 Task: Create a due date automation trigger when advanced on, on the monday of the week before a card is due add basic assigned only to anyone at 11:00 AM.
Action: Mouse moved to (872, 268)
Screenshot: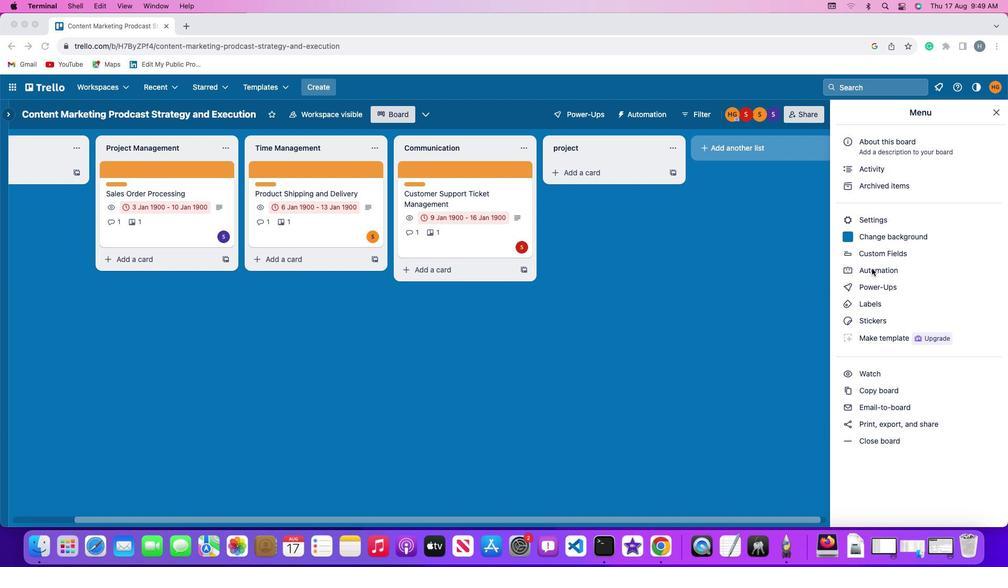 
Action: Mouse pressed left at (872, 268)
Screenshot: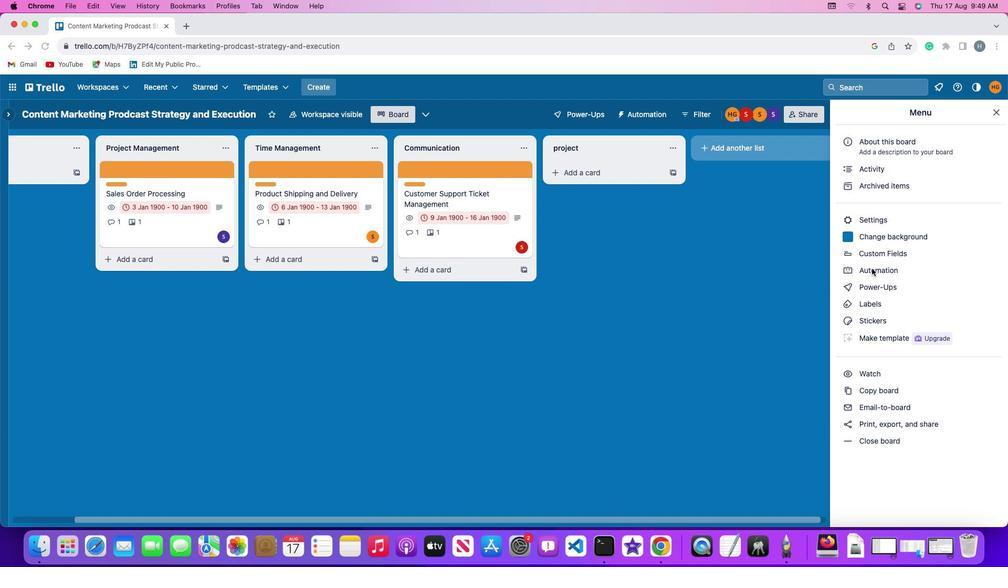 
Action: Mouse pressed left at (872, 268)
Screenshot: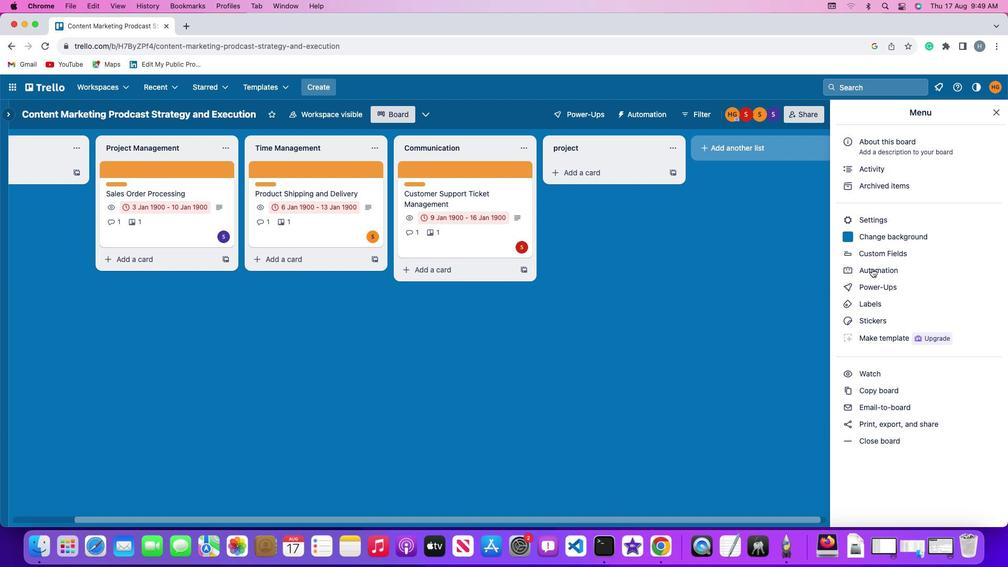 
Action: Mouse moved to (71, 251)
Screenshot: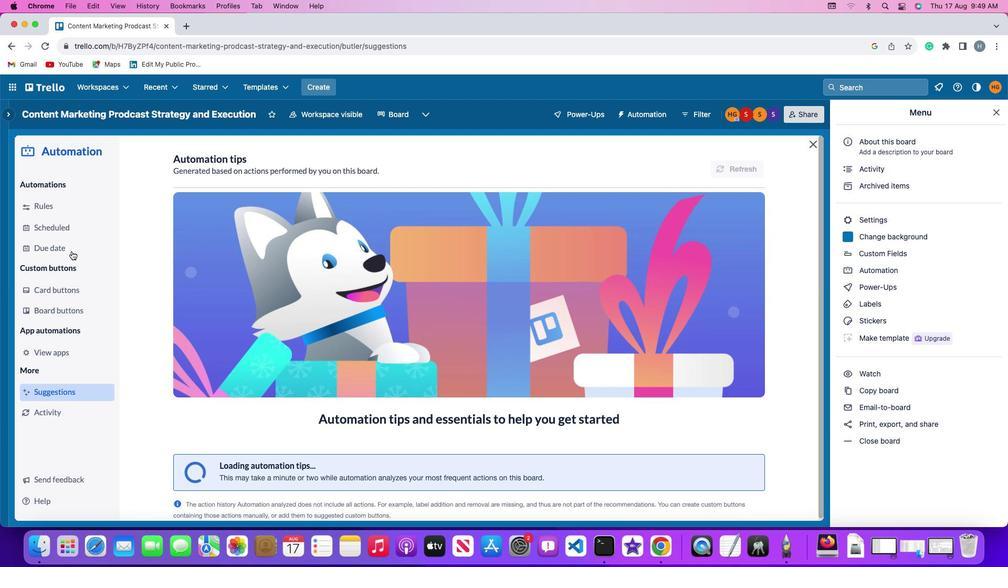 
Action: Mouse pressed left at (71, 251)
Screenshot: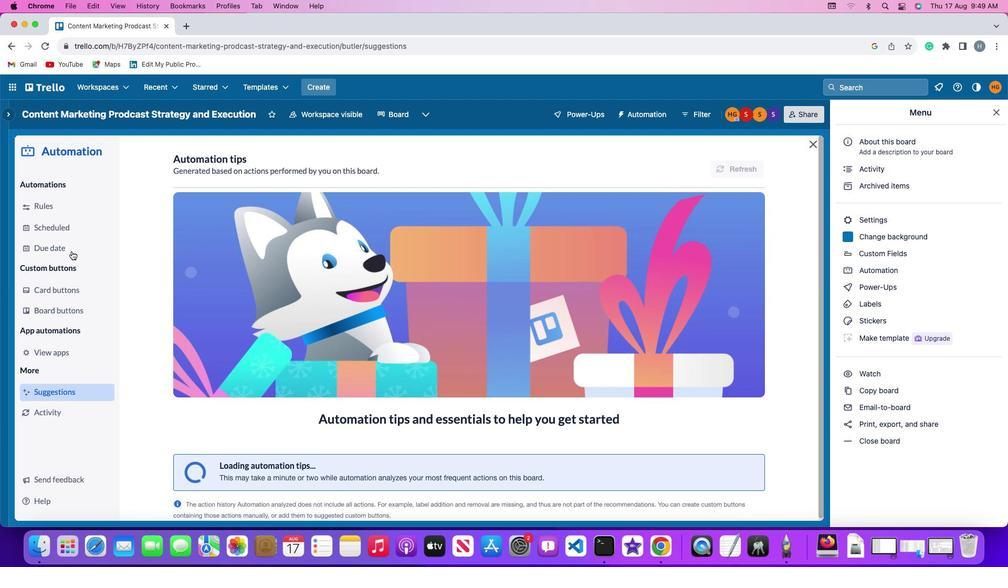 
Action: Mouse moved to (708, 160)
Screenshot: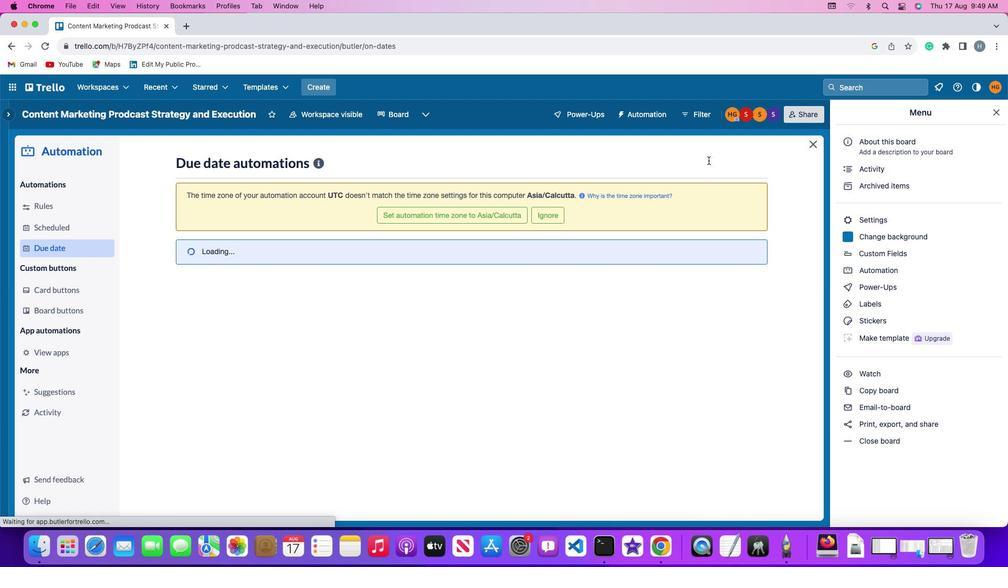 
Action: Mouse pressed left at (708, 160)
Screenshot: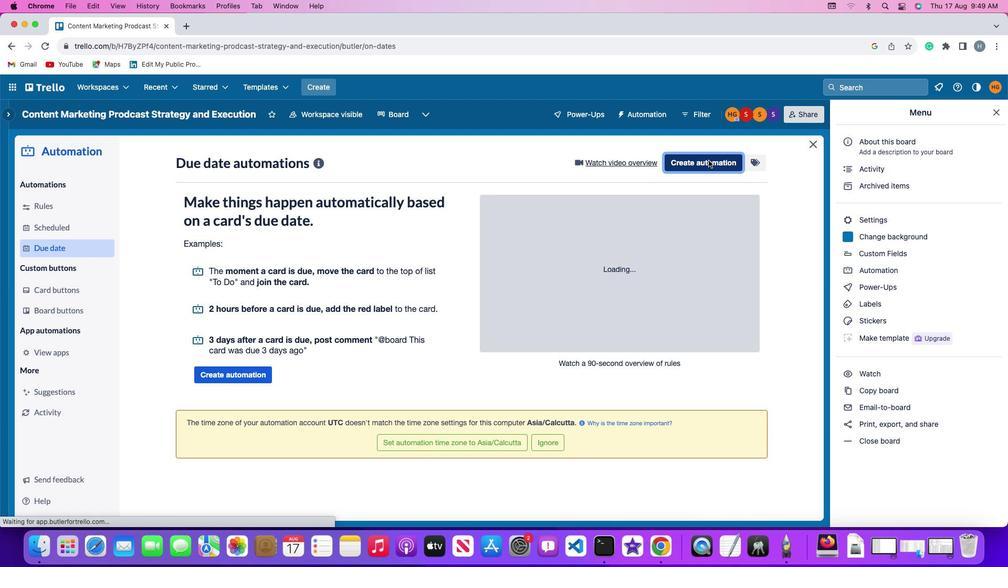 
Action: Mouse moved to (189, 259)
Screenshot: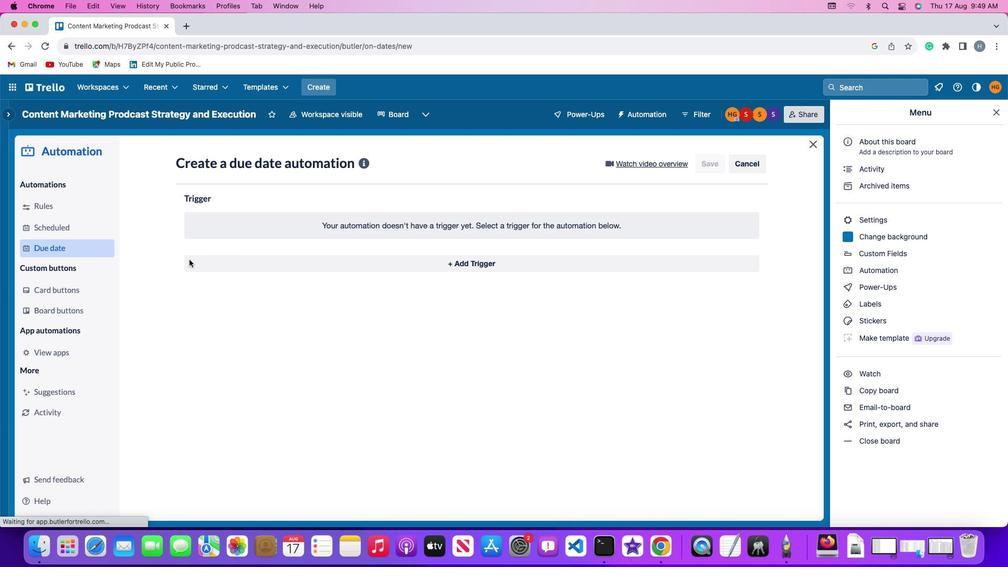 
Action: Mouse pressed left at (189, 259)
Screenshot: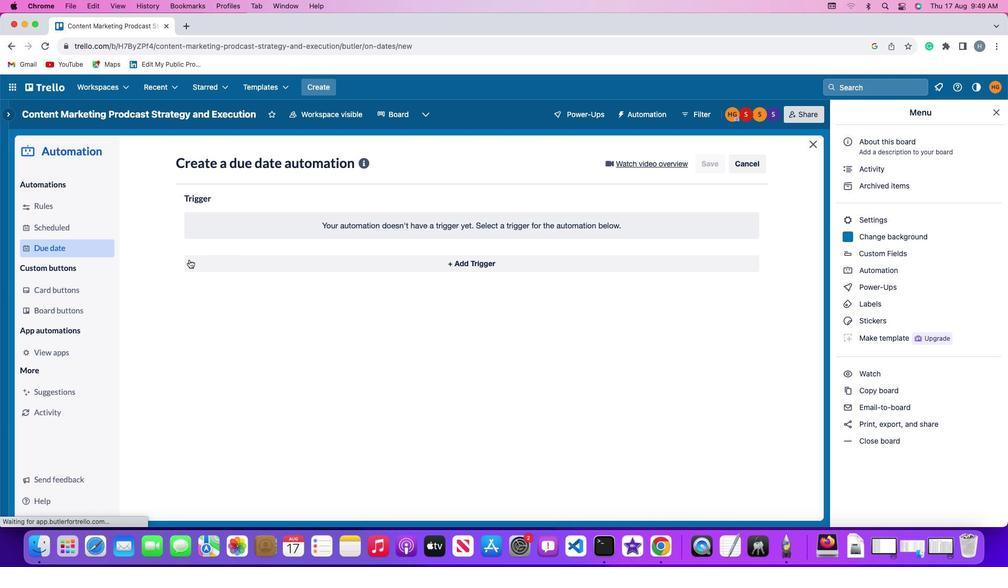 
Action: Mouse moved to (222, 454)
Screenshot: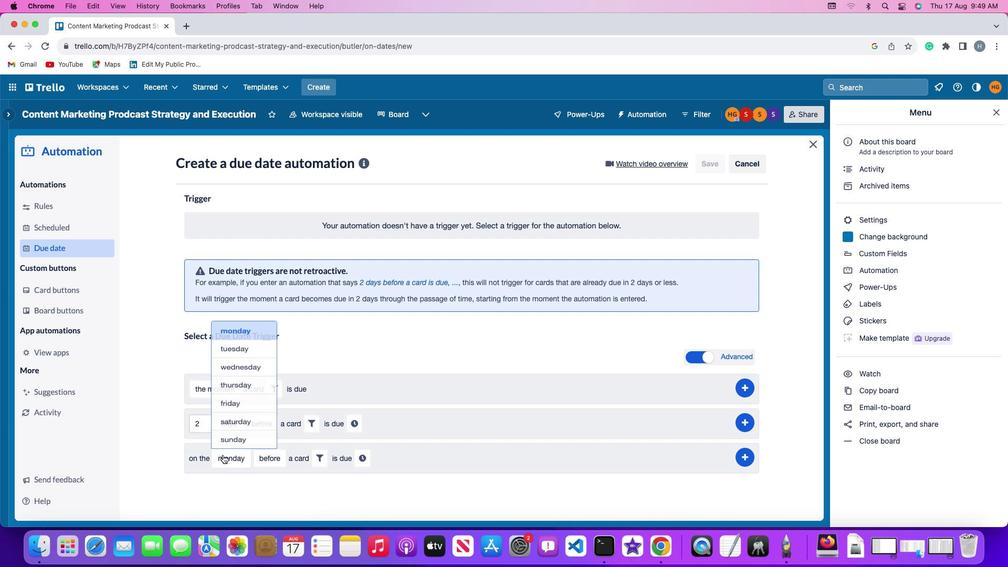 
Action: Mouse pressed left at (222, 454)
Screenshot: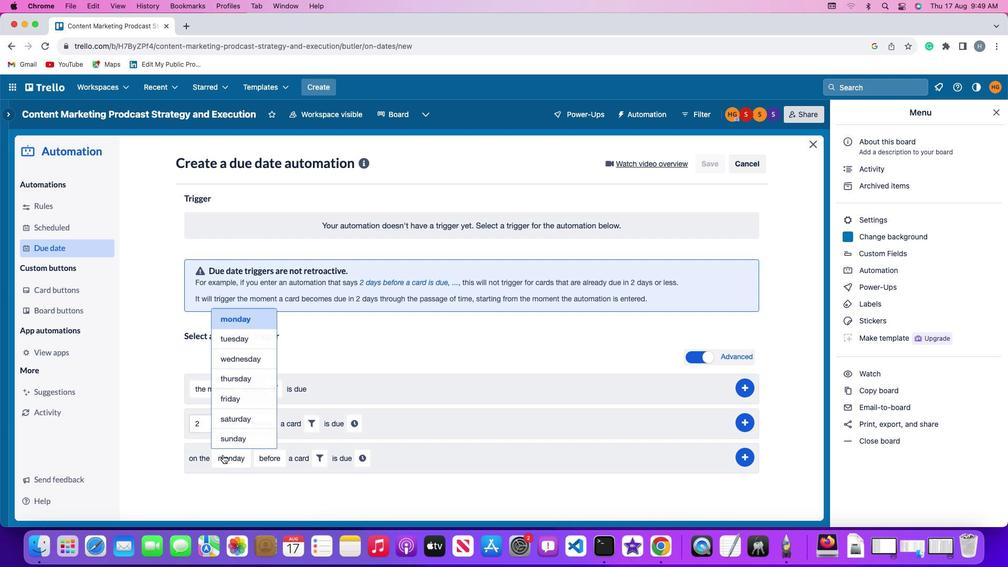 
Action: Mouse moved to (246, 314)
Screenshot: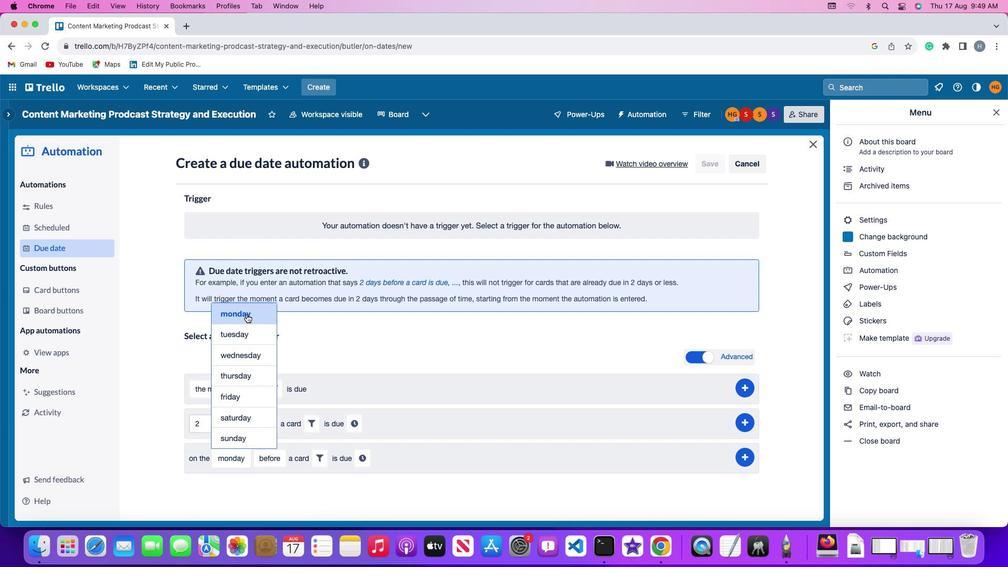 
Action: Mouse pressed left at (246, 314)
Screenshot: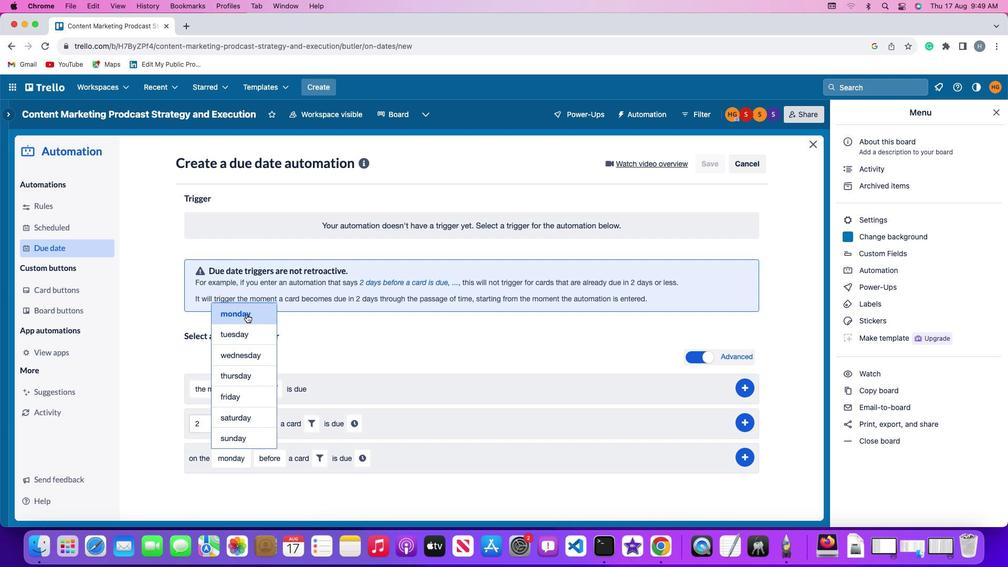 
Action: Mouse moved to (269, 456)
Screenshot: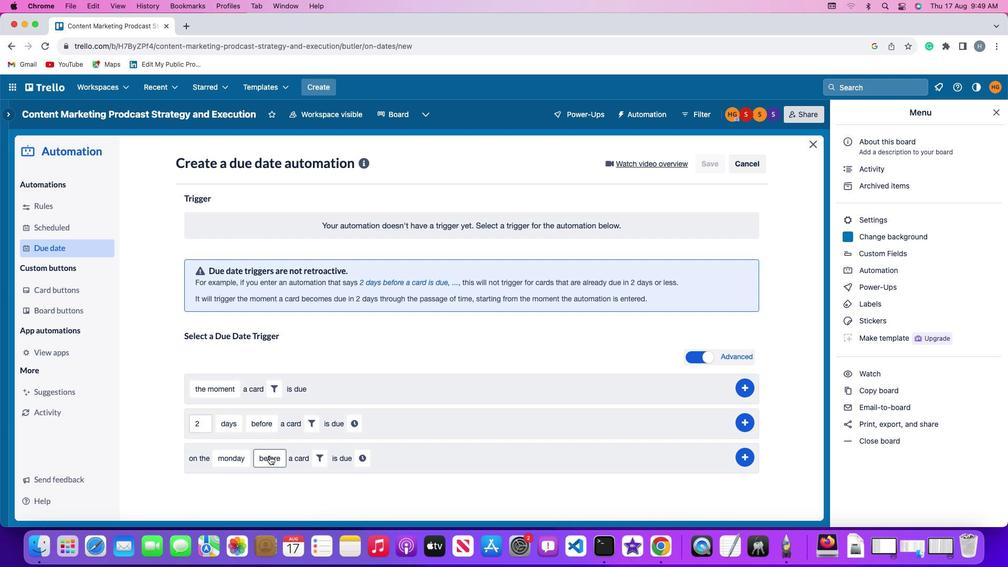 
Action: Mouse pressed left at (269, 456)
Screenshot: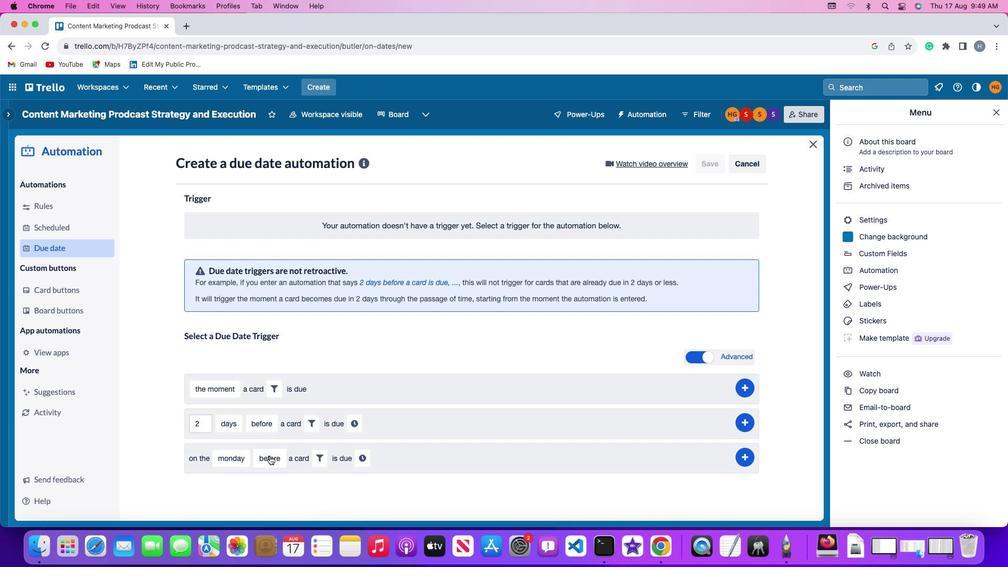 
Action: Mouse moved to (274, 431)
Screenshot: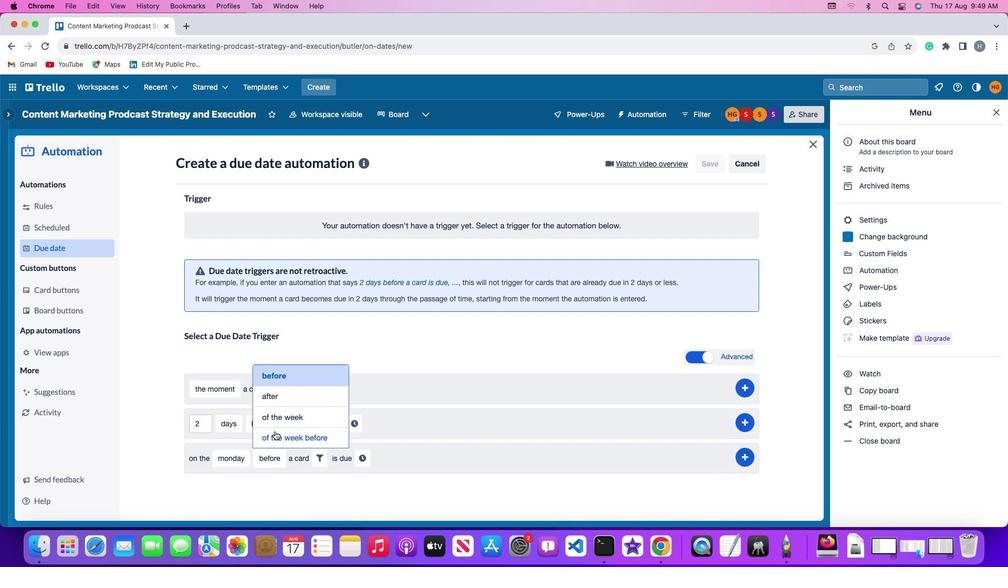 
Action: Mouse pressed left at (274, 431)
Screenshot: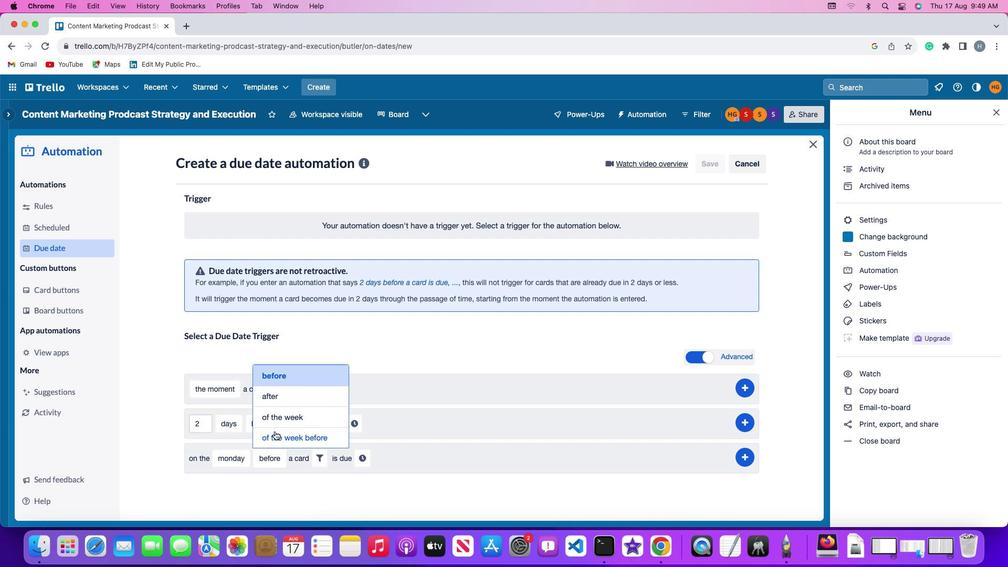 
Action: Mouse moved to (364, 461)
Screenshot: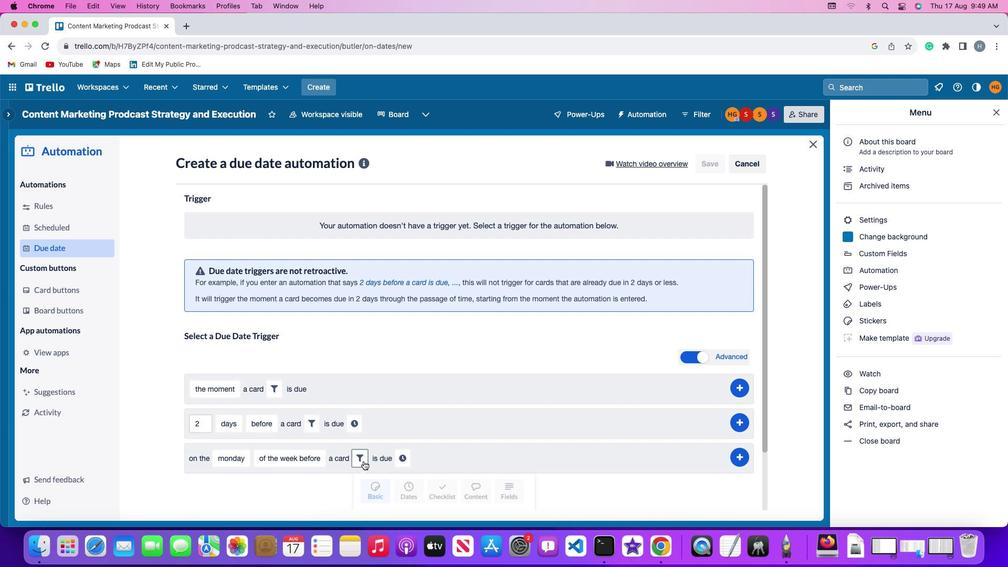 
Action: Mouse pressed left at (364, 461)
Screenshot: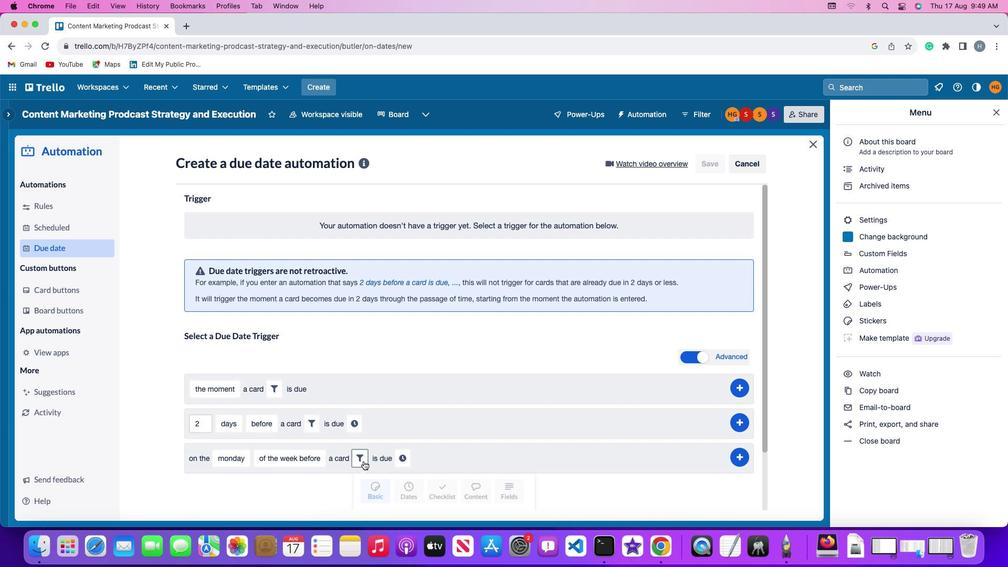
Action: Mouse moved to (305, 488)
Screenshot: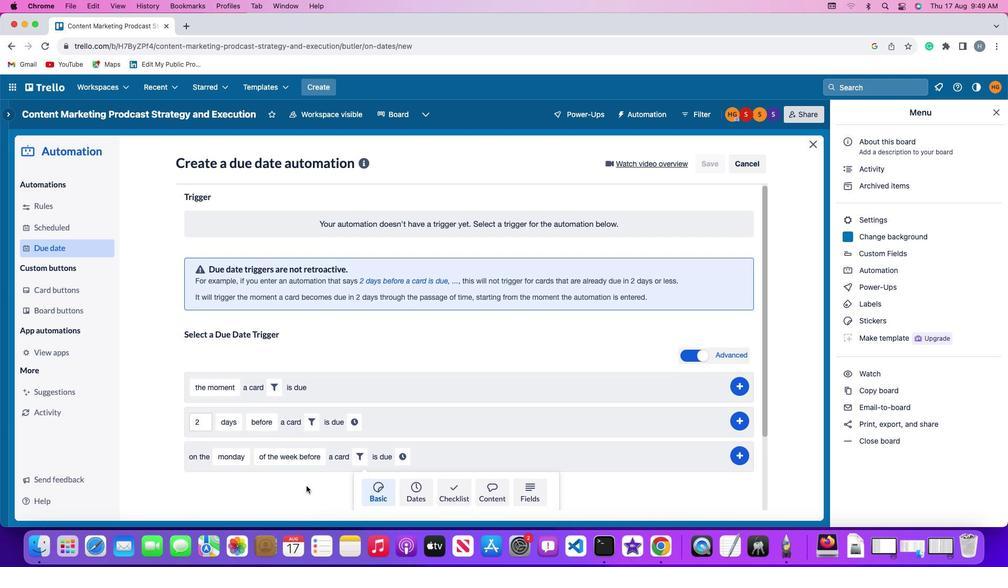 
Action: Mouse scrolled (305, 488) with delta (0, 0)
Screenshot: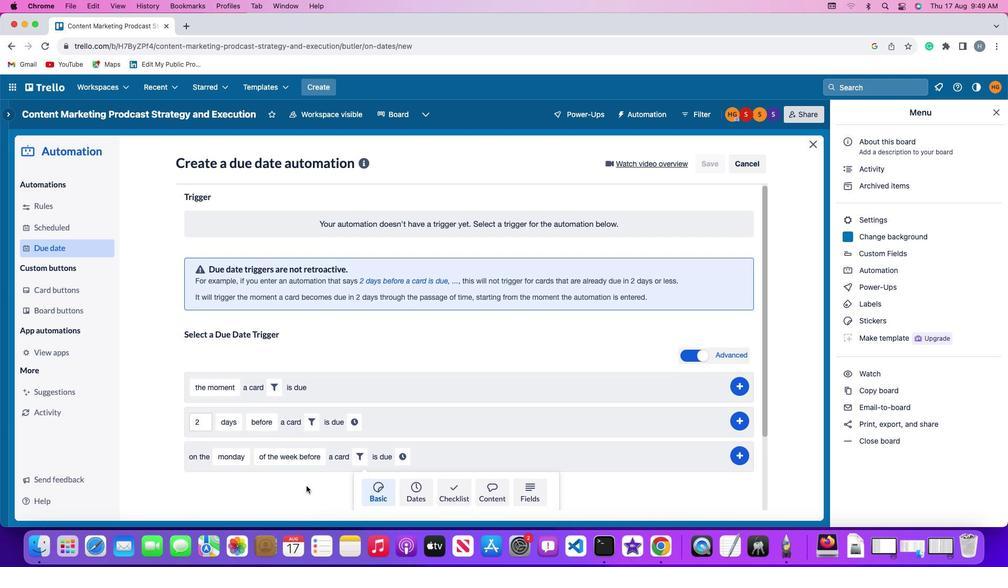 
Action: Mouse scrolled (305, 488) with delta (0, 0)
Screenshot: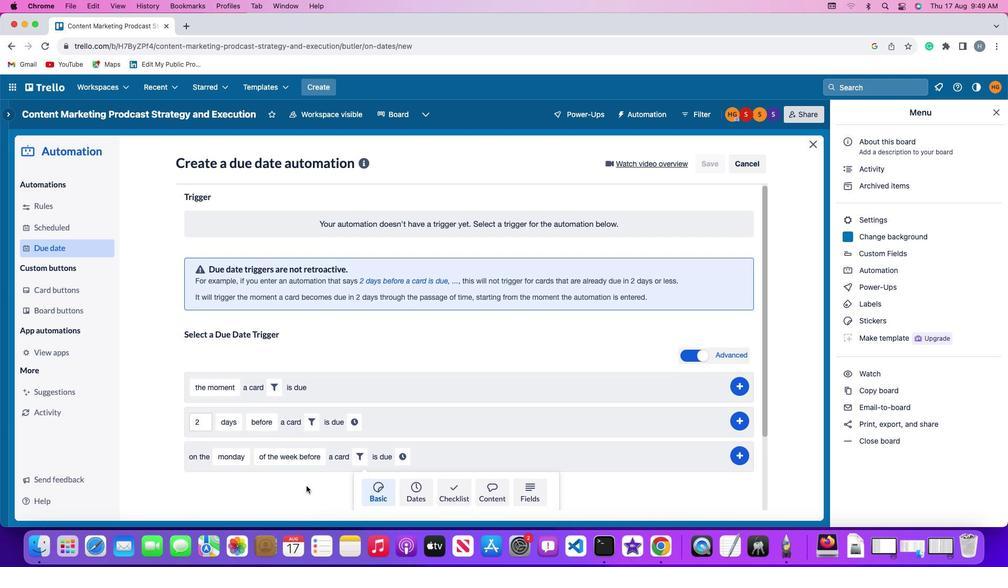 
Action: Mouse scrolled (305, 488) with delta (0, -1)
Screenshot: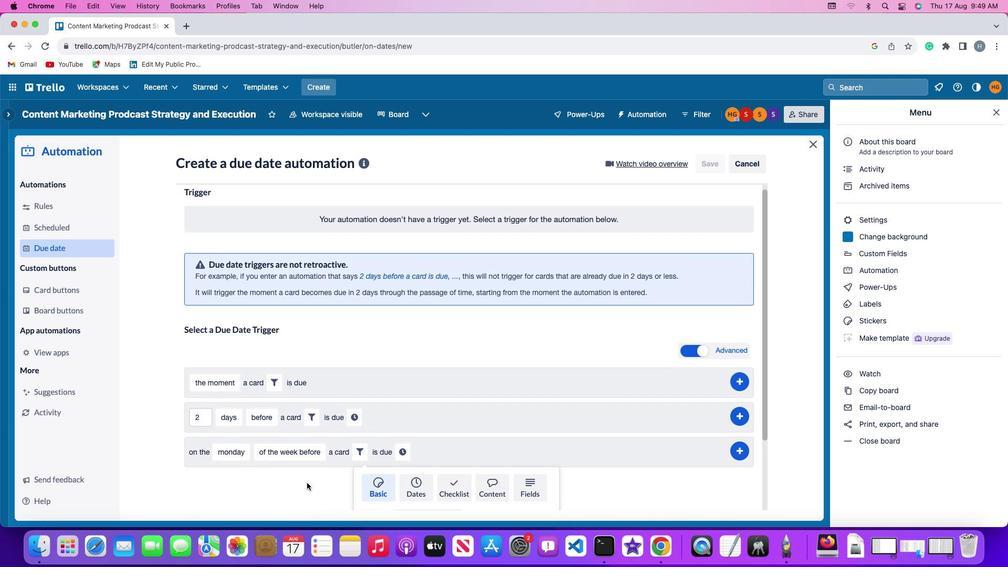 
Action: Mouse moved to (306, 486)
Screenshot: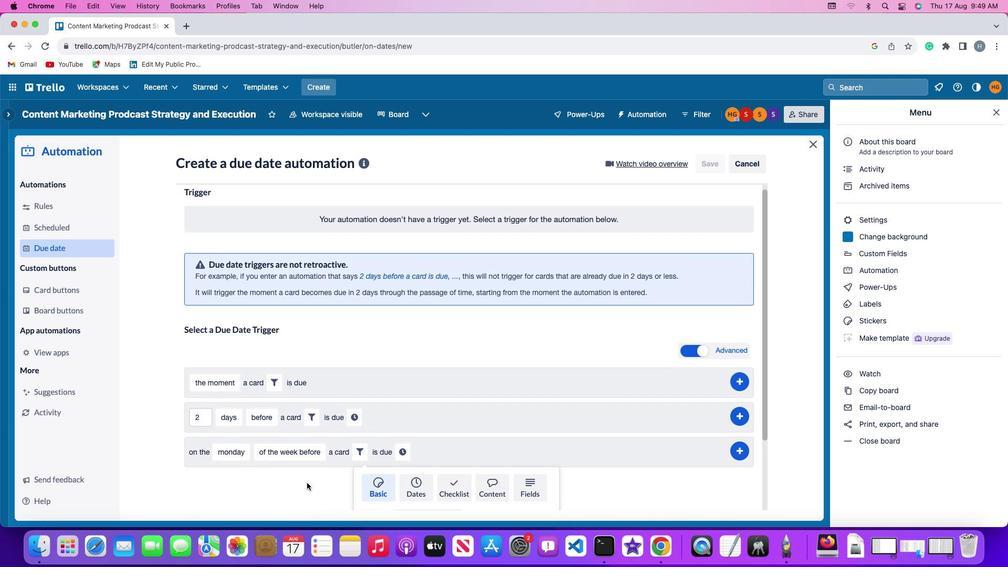 
Action: Mouse scrolled (306, 486) with delta (0, -2)
Screenshot: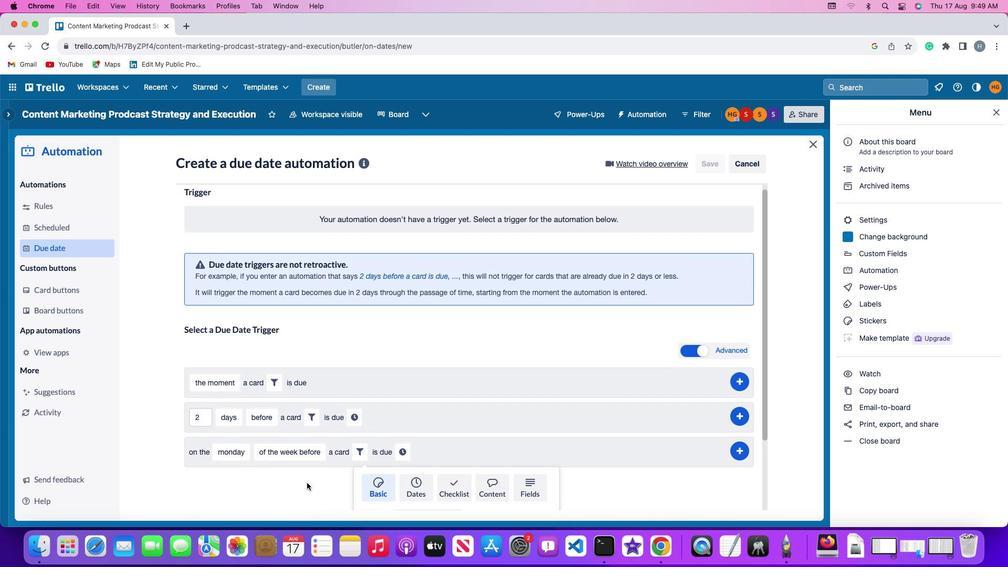 
Action: Mouse moved to (306, 482)
Screenshot: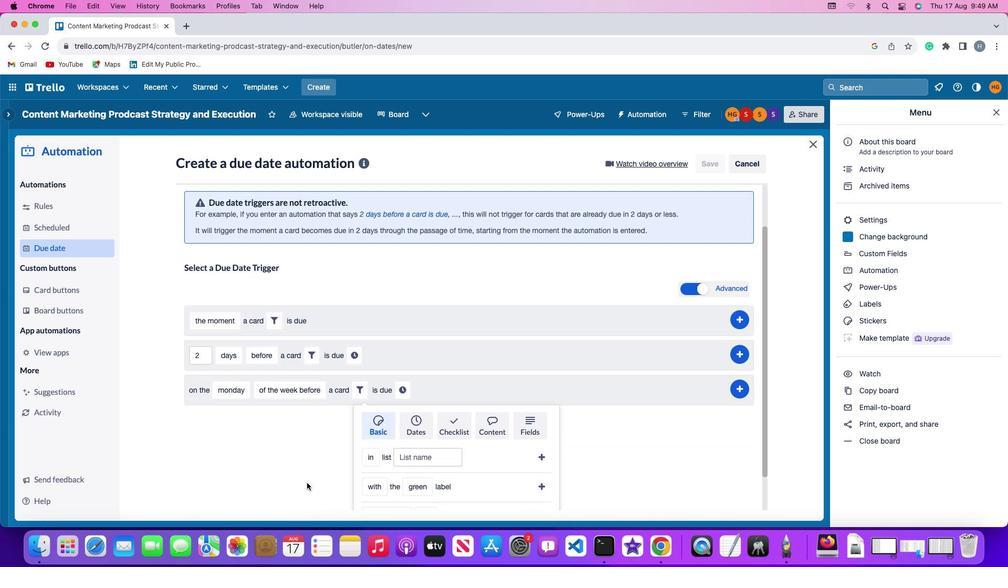 
Action: Mouse scrolled (306, 482) with delta (0, 0)
Screenshot: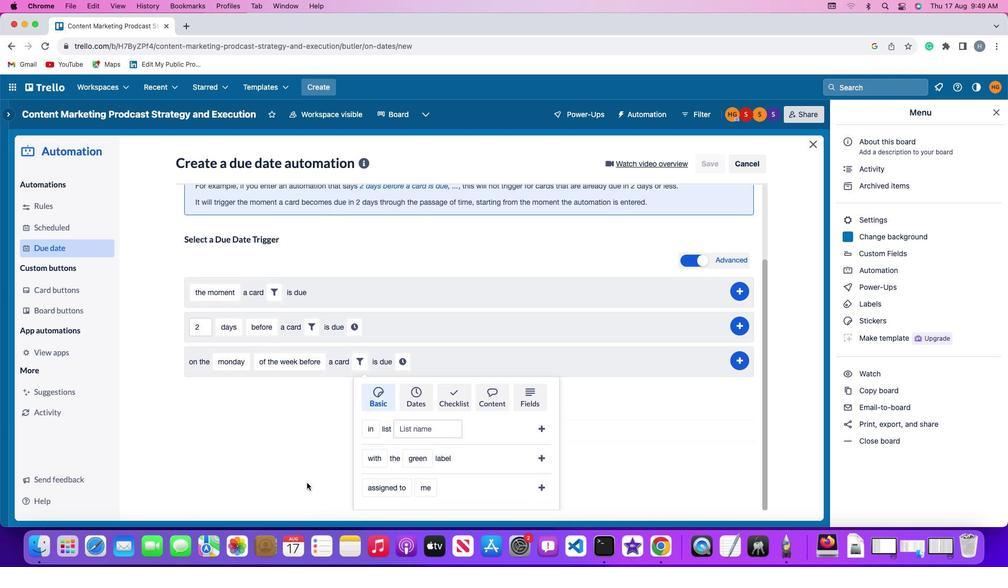 
Action: Mouse scrolled (306, 482) with delta (0, 0)
Screenshot: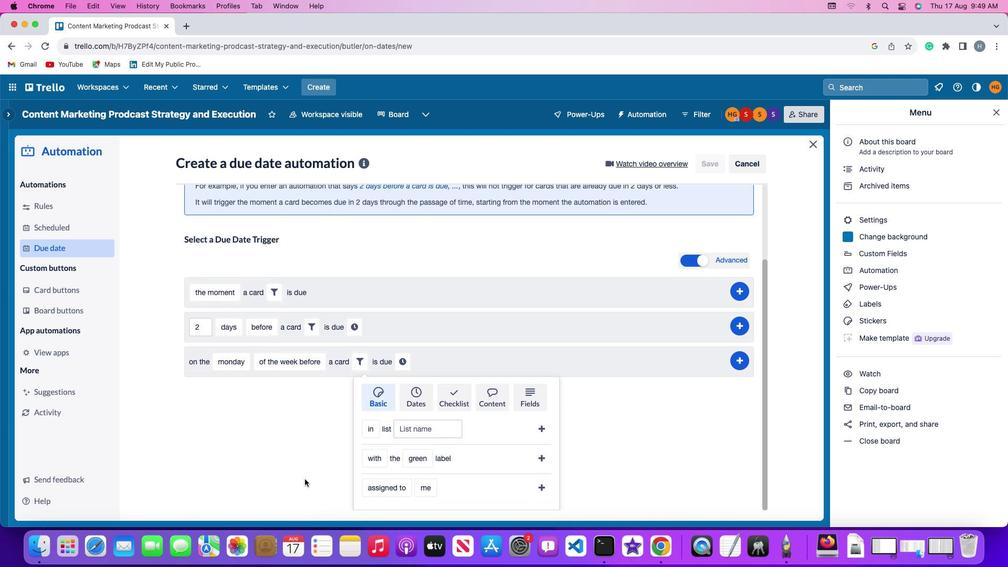 
Action: Mouse scrolled (306, 482) with delta (0, -1)
Screenshot: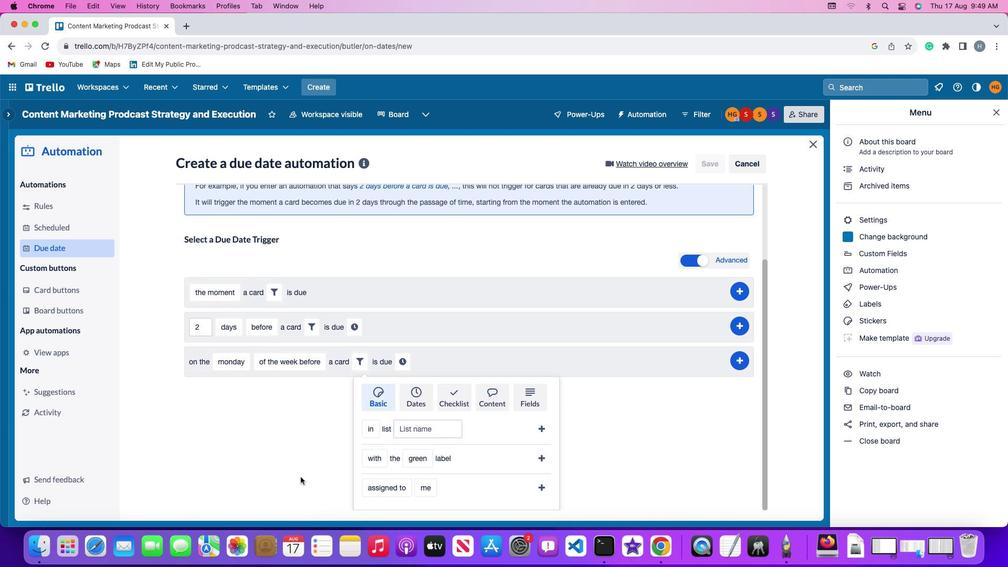
Action: Mouse moved to (370, 486)
Screenshot: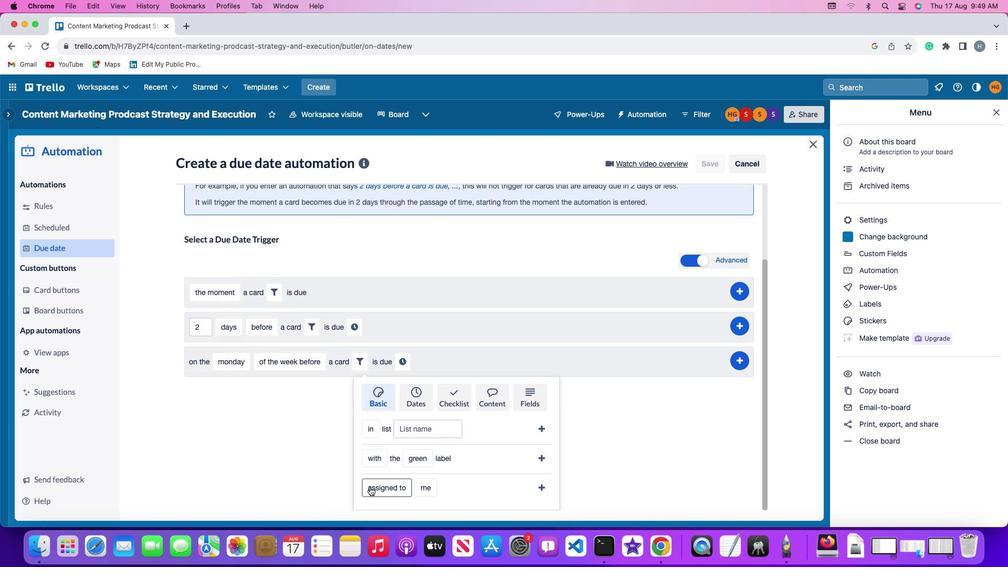 
Action: Mouse pressed left at (370, 486)
Screenshot: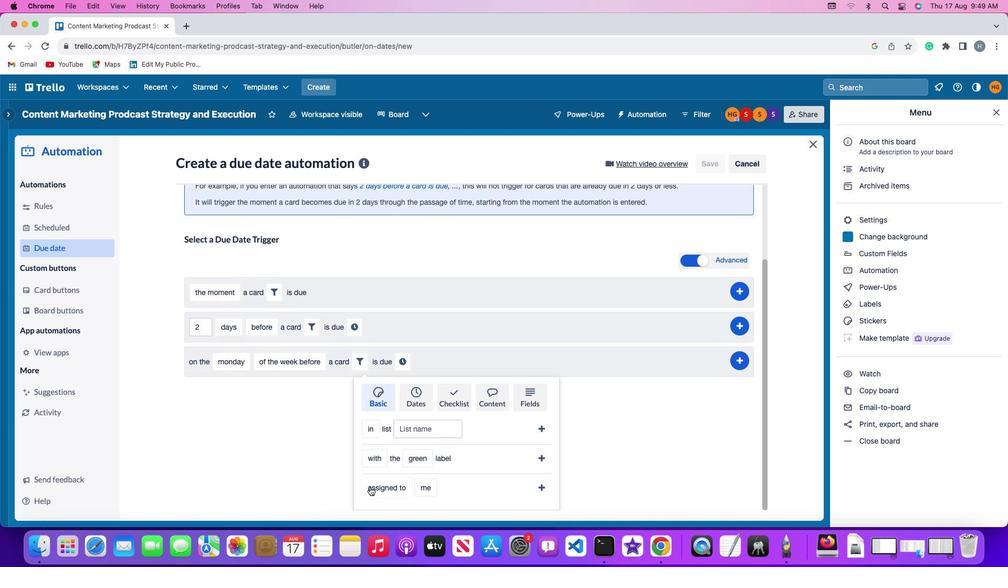 
Action: Mouse moved to (373, 447)
Screenshot: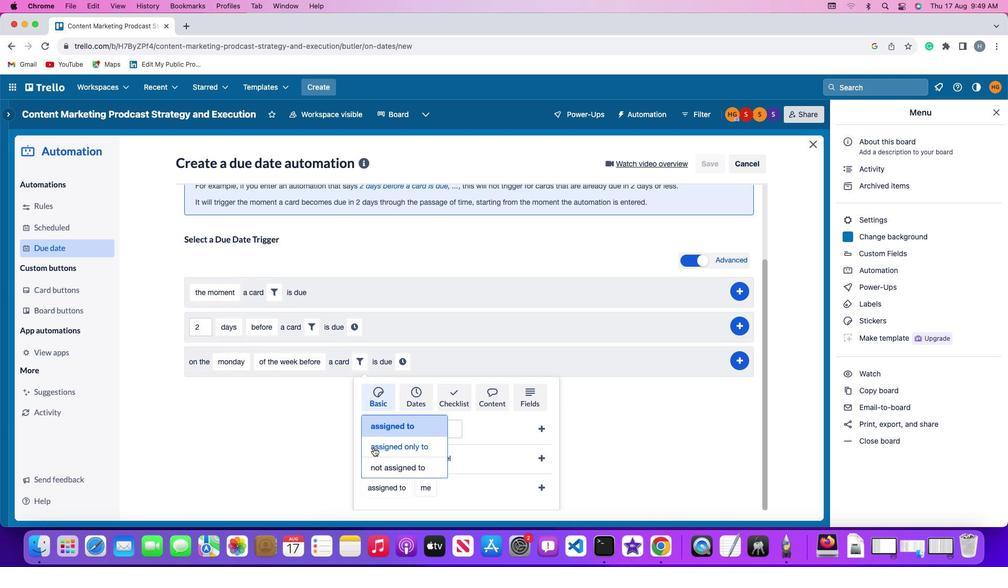 
Action: Mouse pressed left at (373, 447)
Screenshot: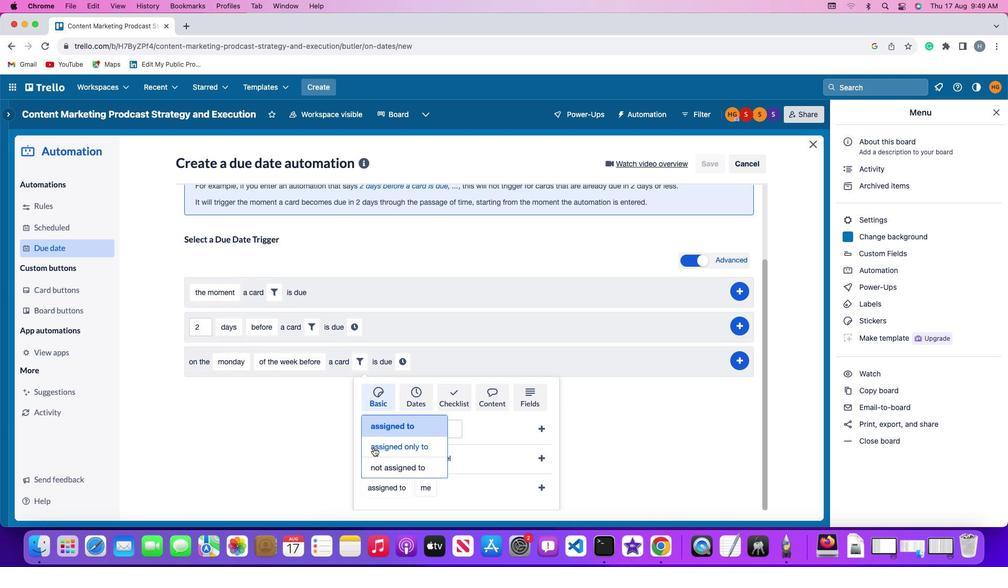 
Action: Mouse moved to (441, 492)
Screenshot: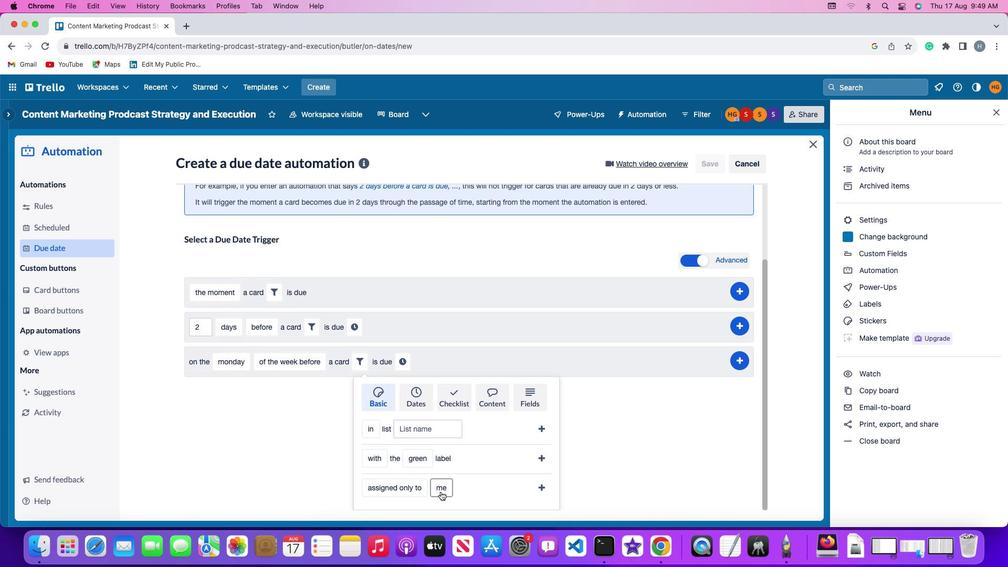 
Action: Mouse pressed left at (441, 492)
Screenshot: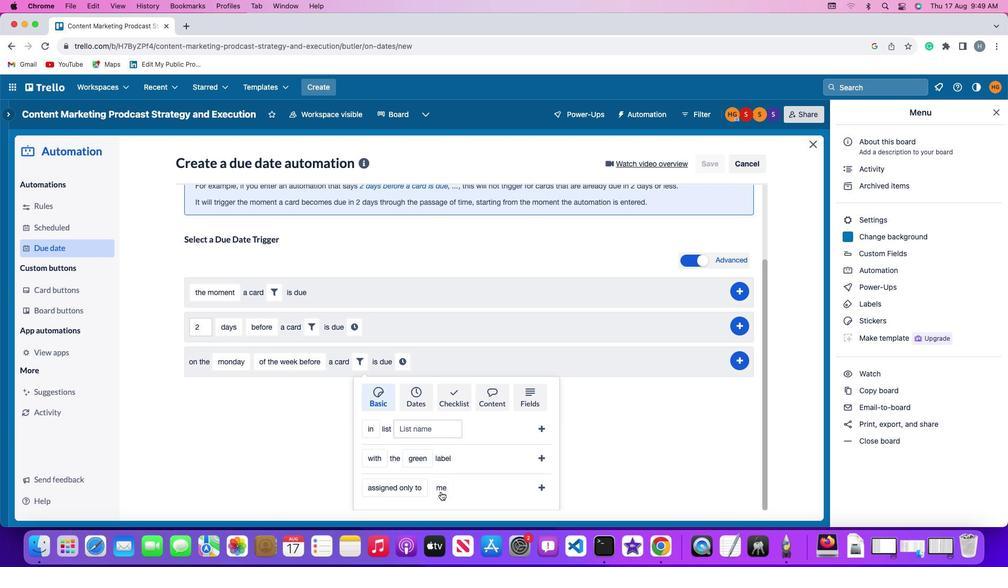 
Action: Mouse moved to (452, 442)
Screenshot: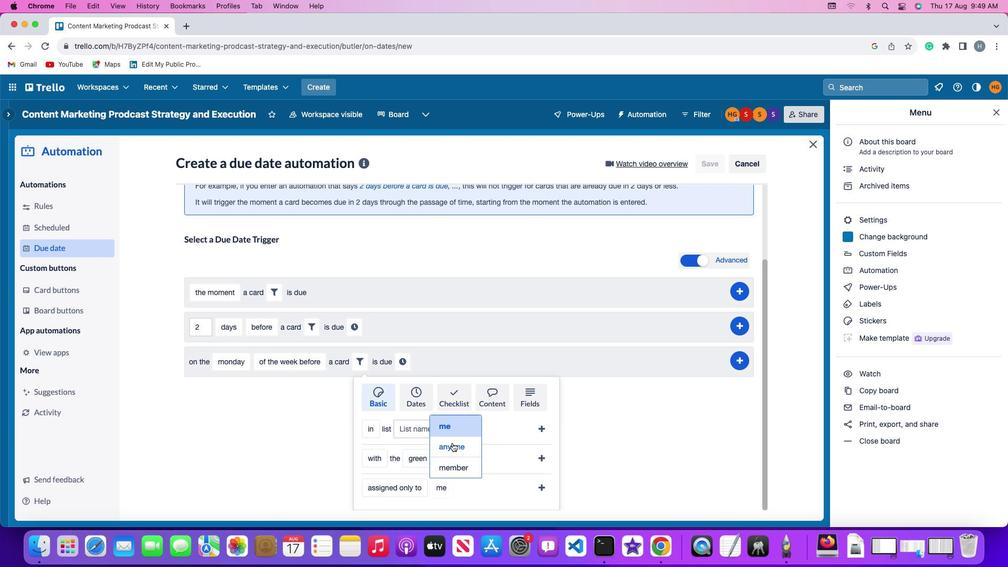 
Action: Mouse pressed left at (452, 442)
Screenshot: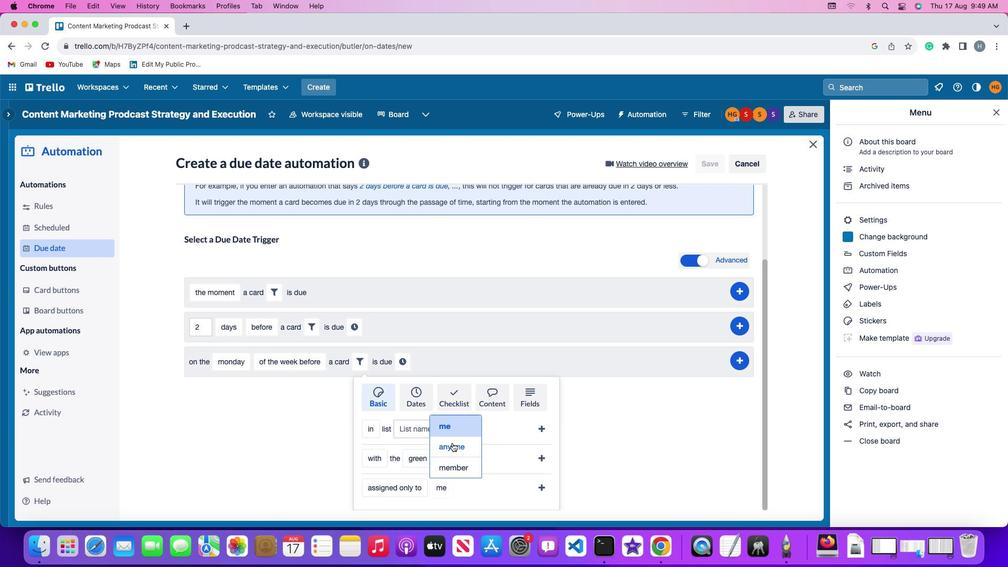 
Action: Mouse moved to (536, 486)
Screenshot: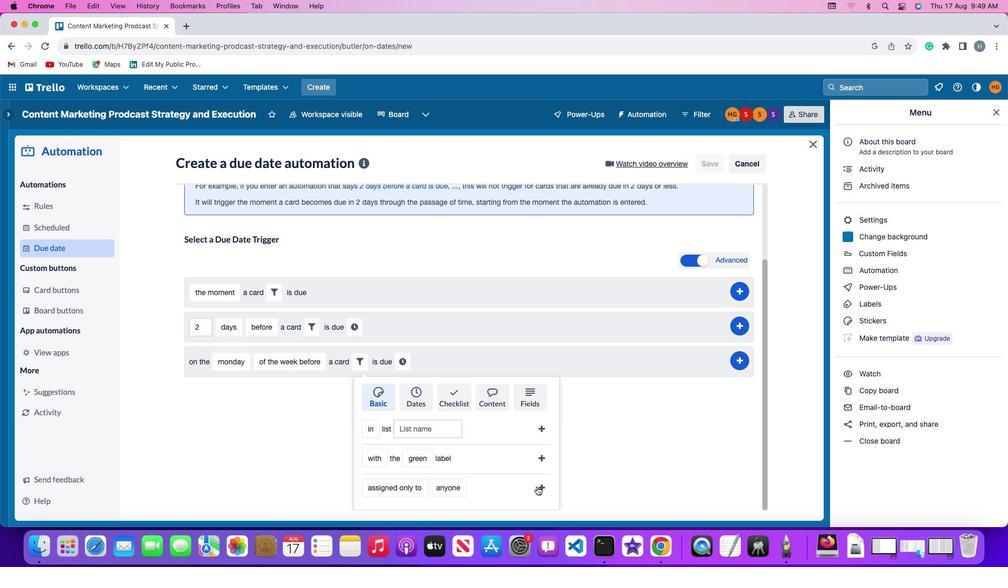 
Action: Mouse pressed left at (536, 486)
Screenshot: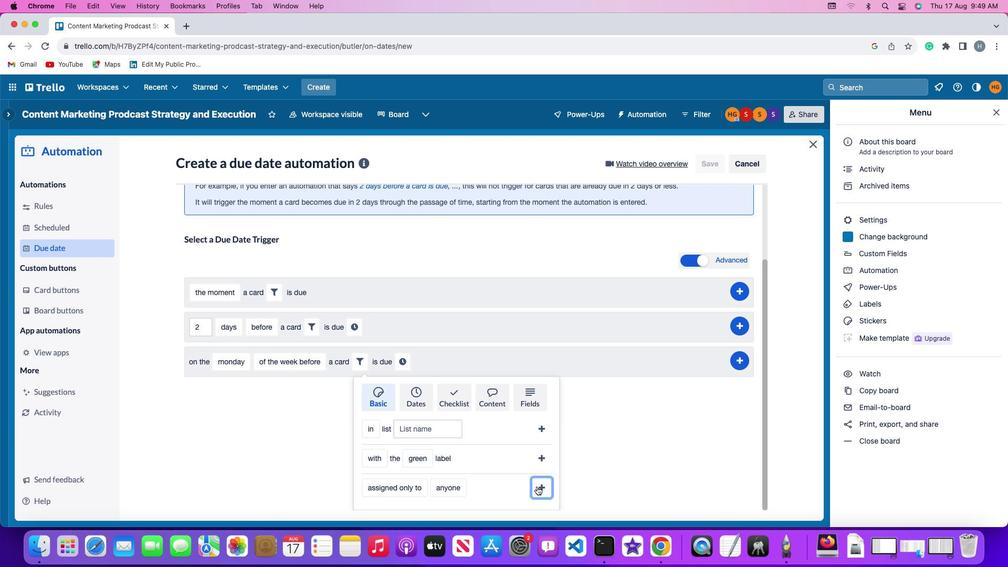 
Action: Mouse moved to (506, 456)
Screenshot: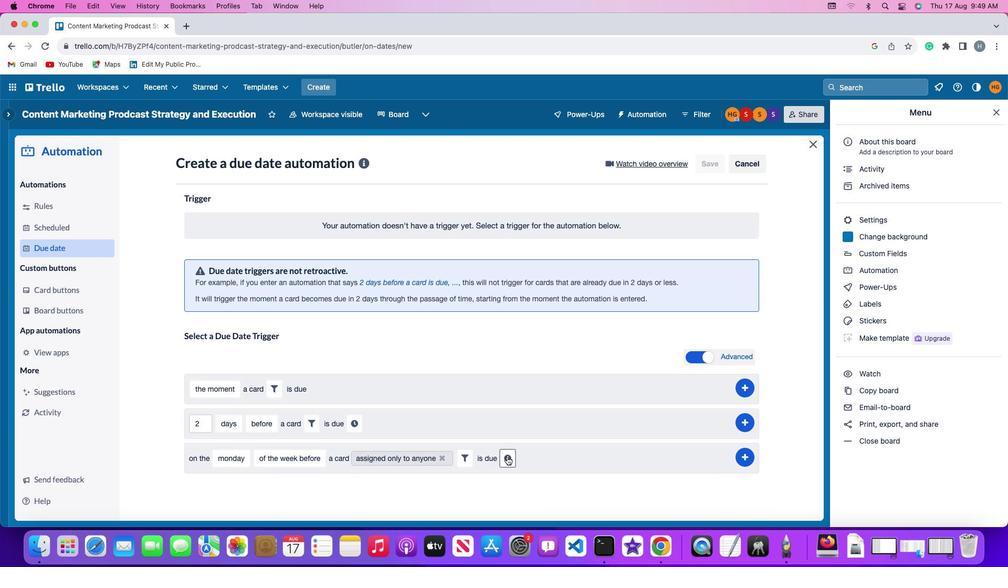 
Action: Mouse pressed left at (506, 456)
Screenshot: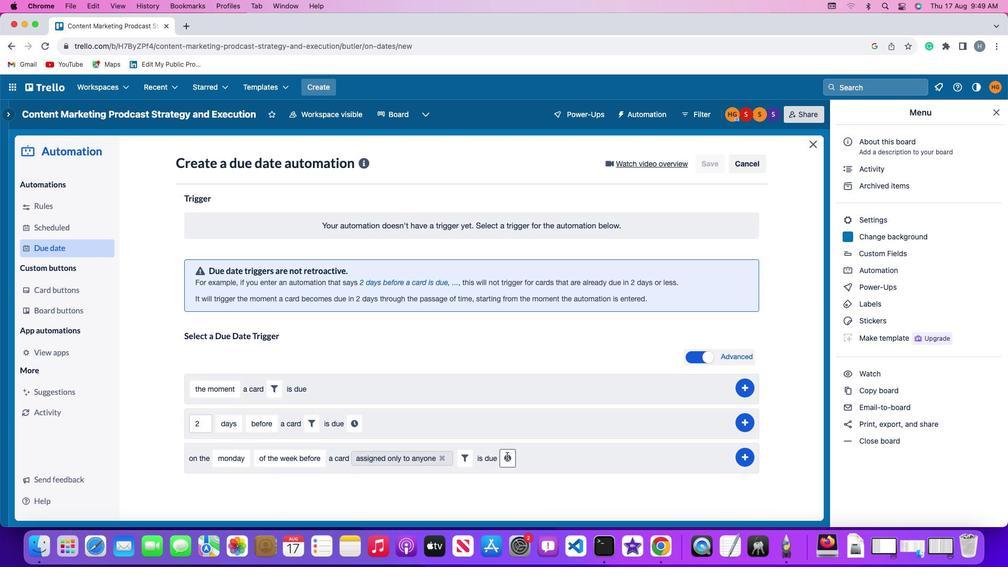 
Action: Mouse moved to (530, 463)
Screenshot: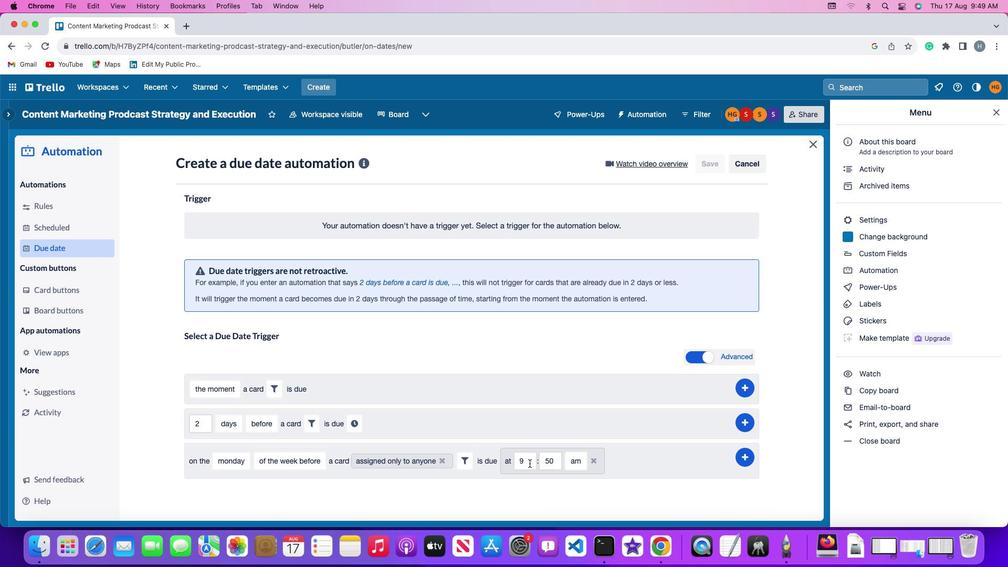 
Action: Mouse pressed left at (530, 463)
Screenshot: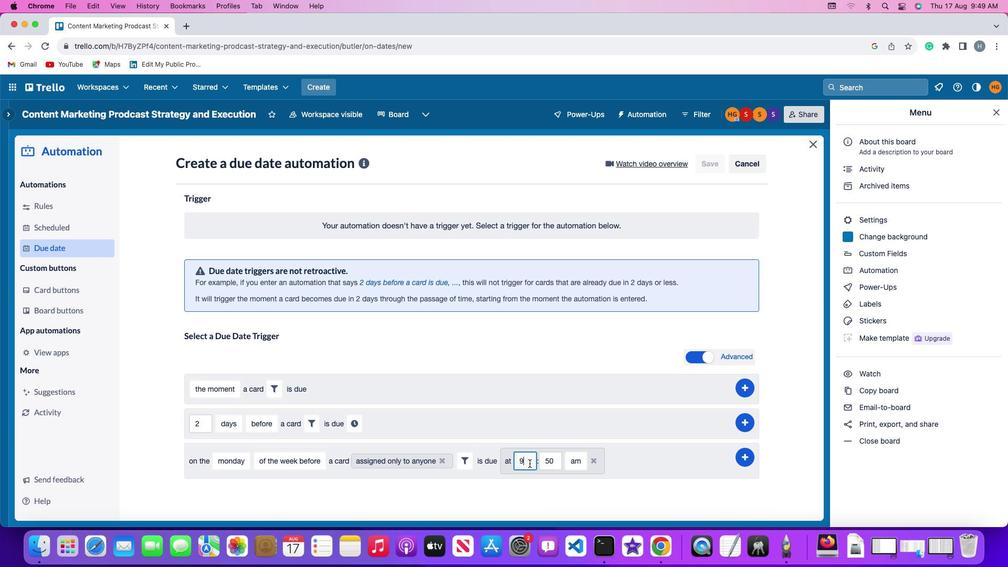 
Action: Key pressed Key.backspace'1''1'
Screenshot: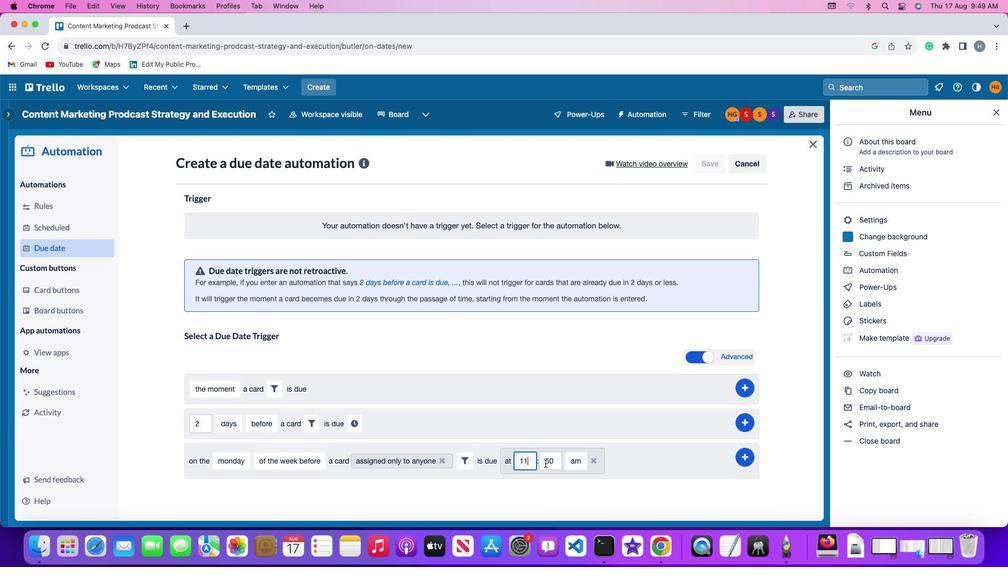 
Action: Mouse moved to (558, 463)
Screenshot: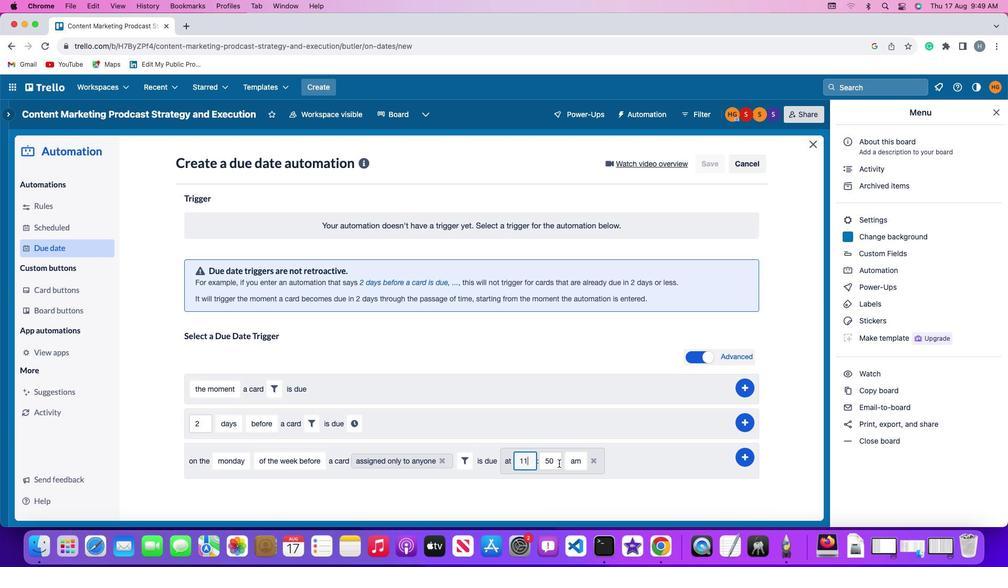 
Action: Mouse pressed left at (558, 463)
Screenshot: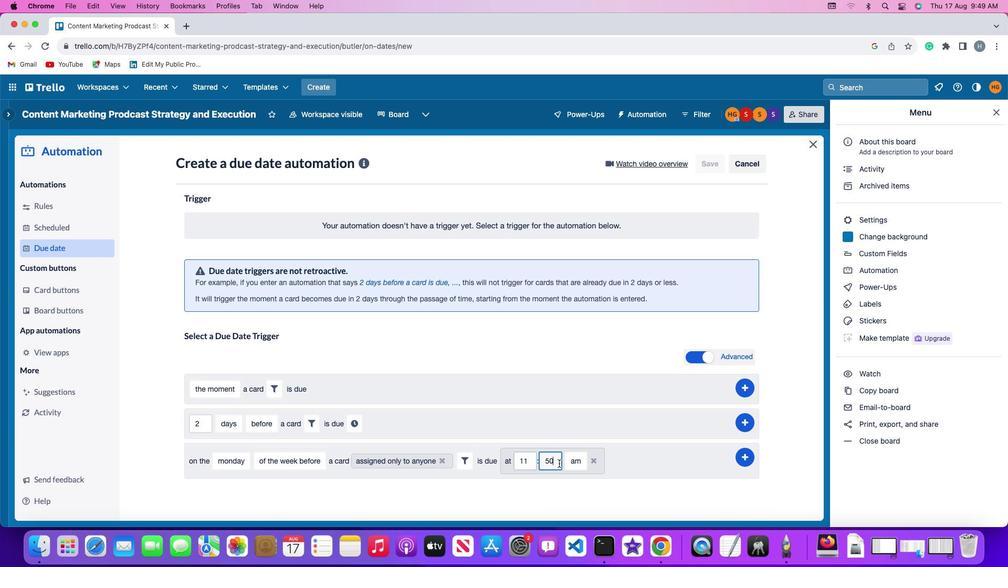 
Action: Mouse moved to (559, 463)
Screenshot: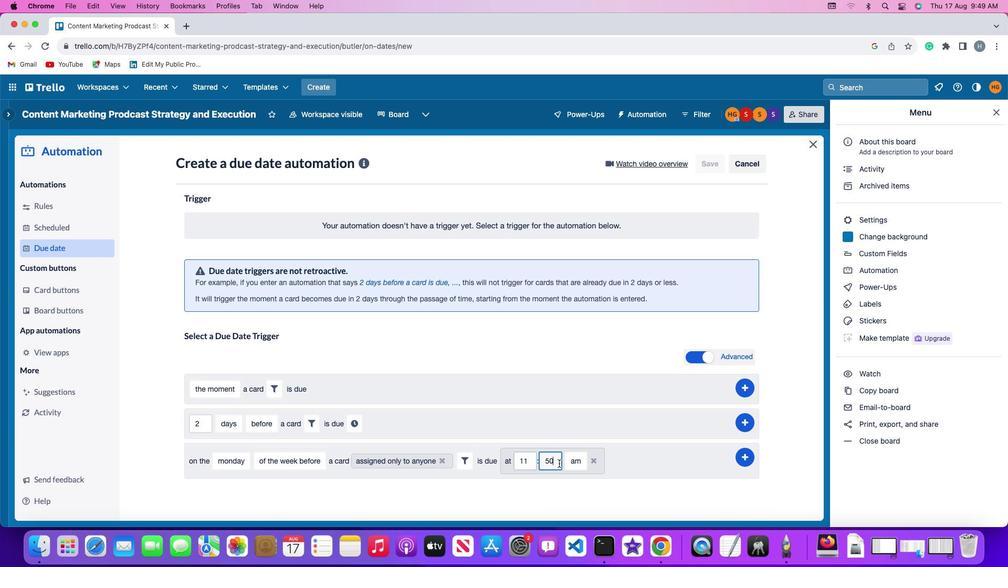 
Action: Key pressed Key.backspaceKey.backspace'0''0'
Screenshot: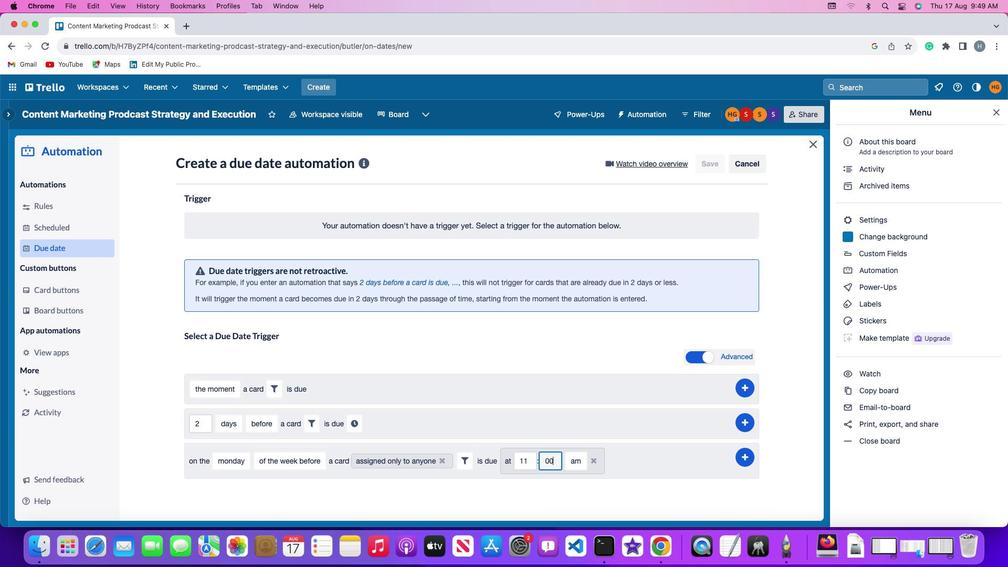 
Action: Mouse moved to (571, 462)
Screenshot: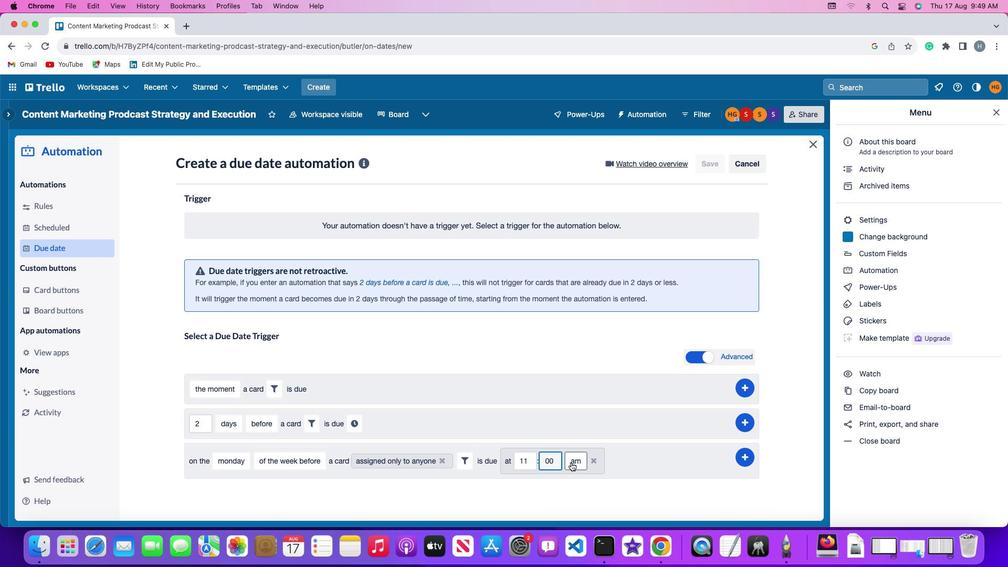 
Action: Mouse pressed left at (571, 462)
Screenshot: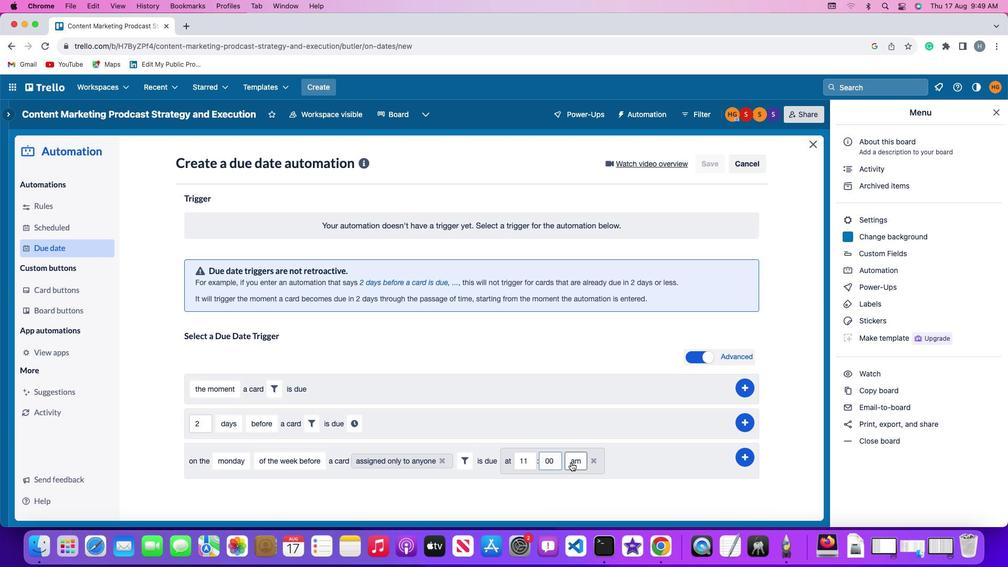
Action: Mouse moved to (578, 476)
Screenshot: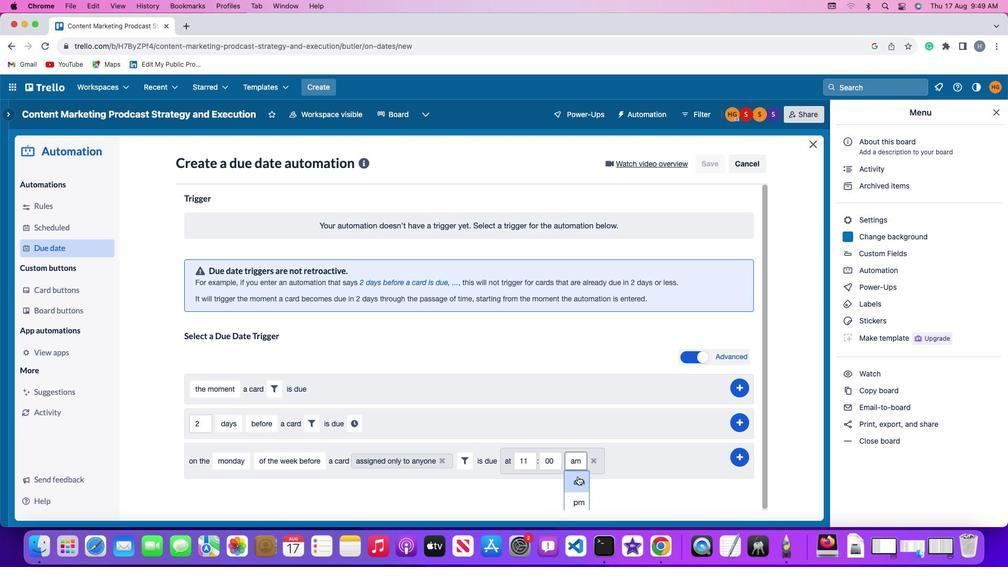 
Action: Mouse pressed left at (578, 476)
Screenshot: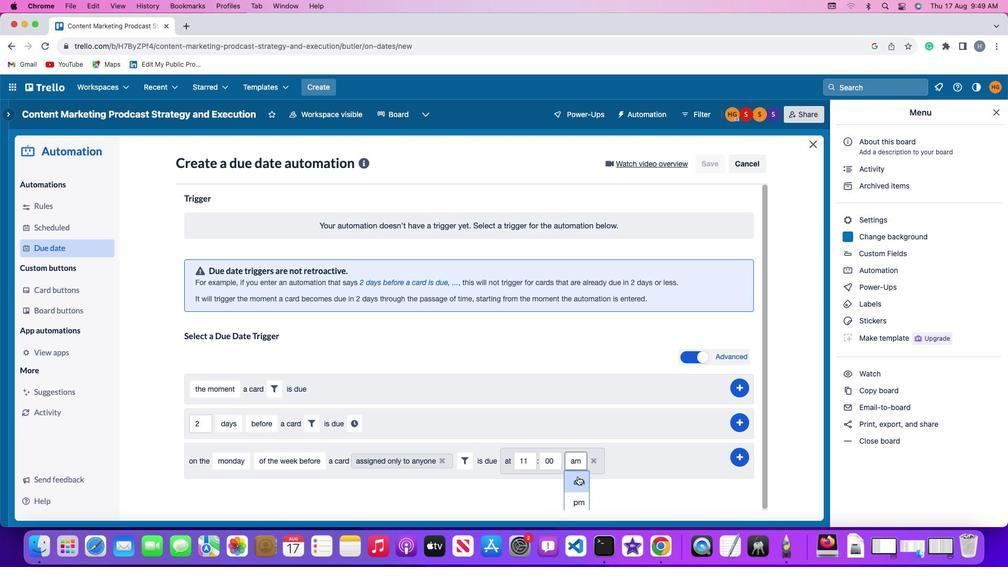 
Action: Mouse moved to (746, 457)
Screenshot: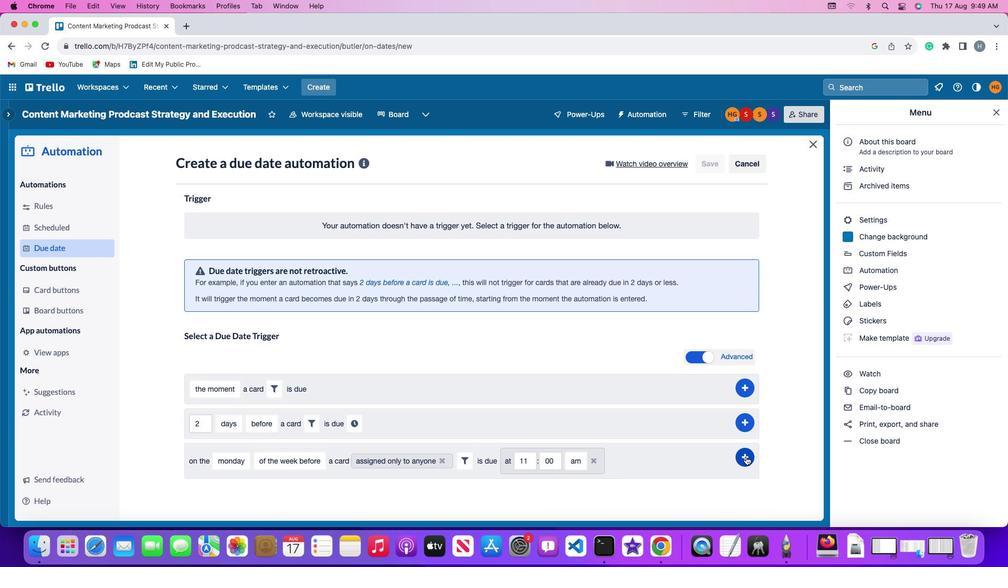 
Action: Mouse pressed left at (746, 457)
Screenshot: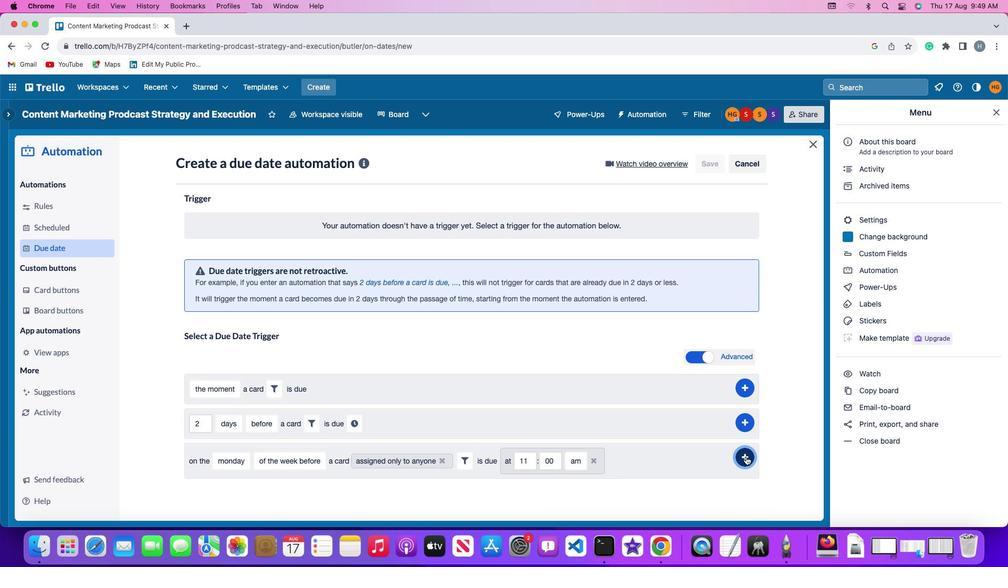 
Action: Mouse moved to (784, 394)
Screenshot: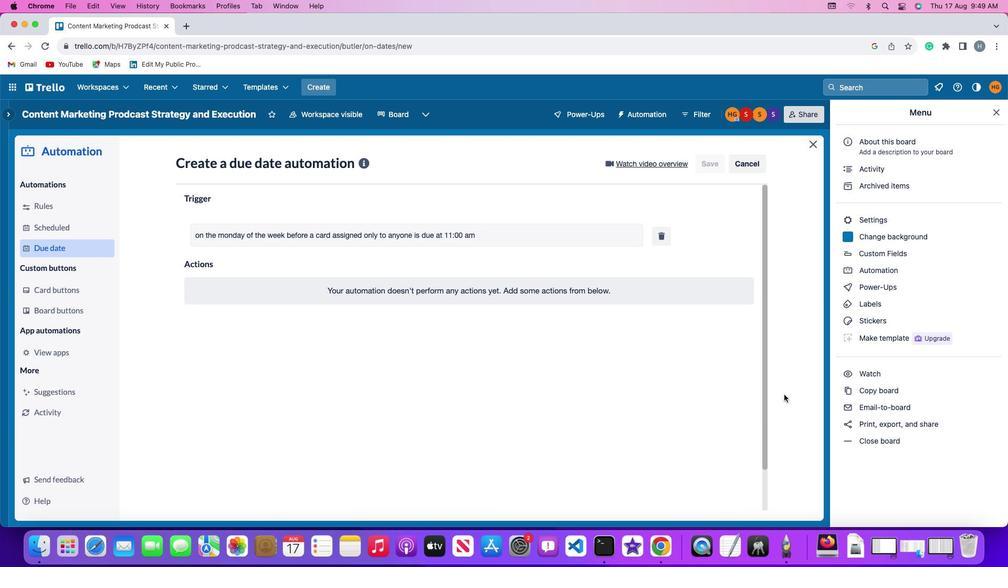 
